 Task: In the  document benchmark.rtfSelect Headings and apply  'Italics' Select the text and align it to the  'Left'. Select the table and apply  All Borders
Action: Mouse moved to (365, 196)
Screenshot: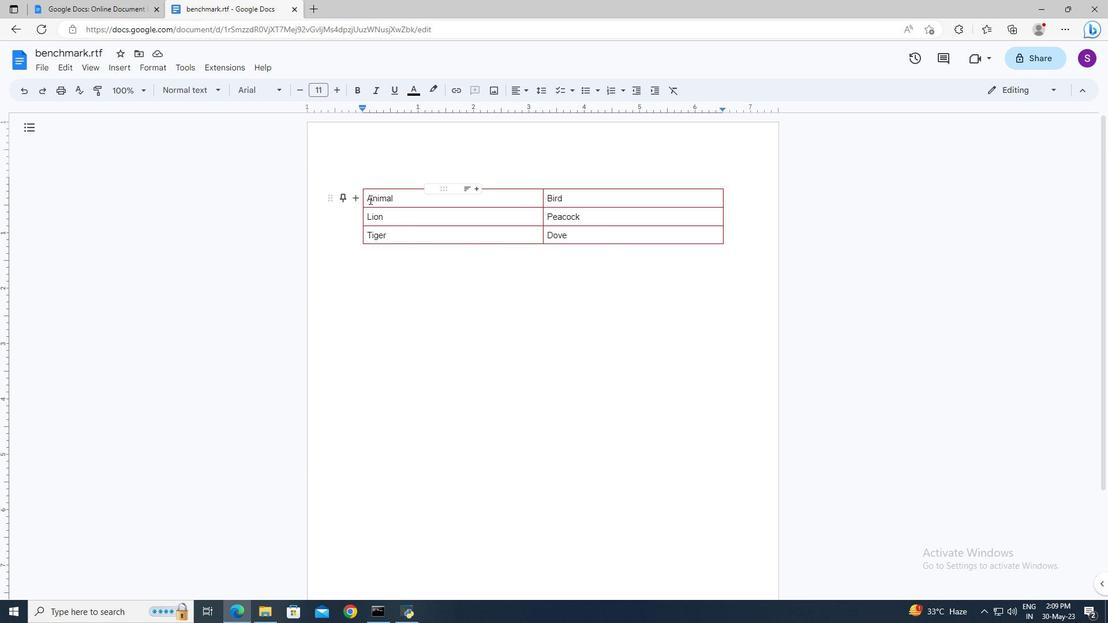 
Action: Mouse pressed left at (365, 196)
Screenshot: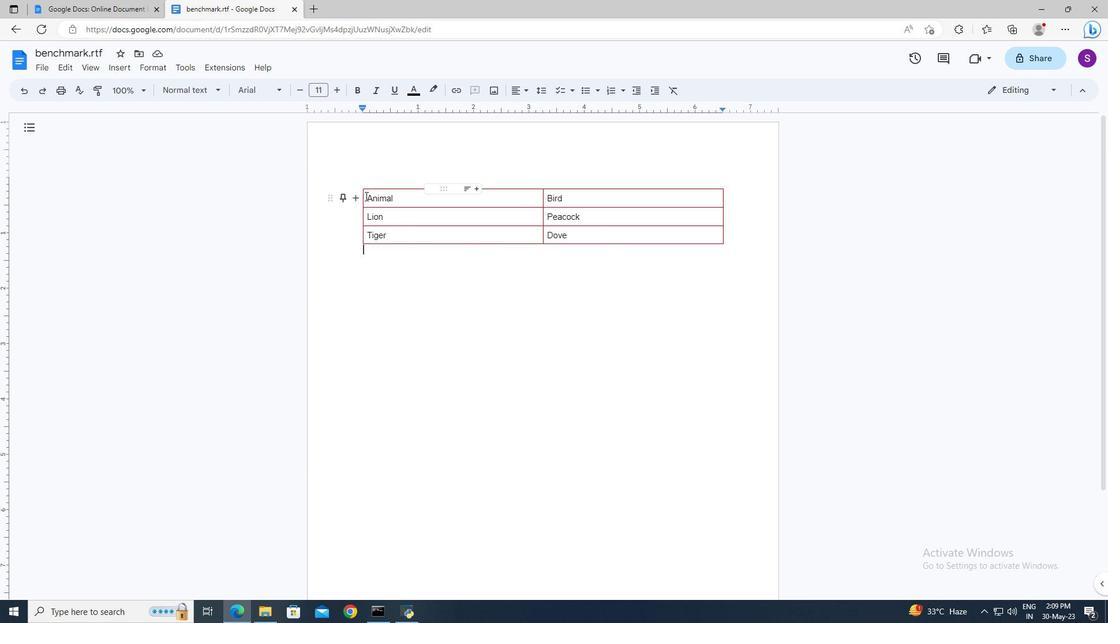 
Action: Mouse moved to (402, 240)
Screenshot: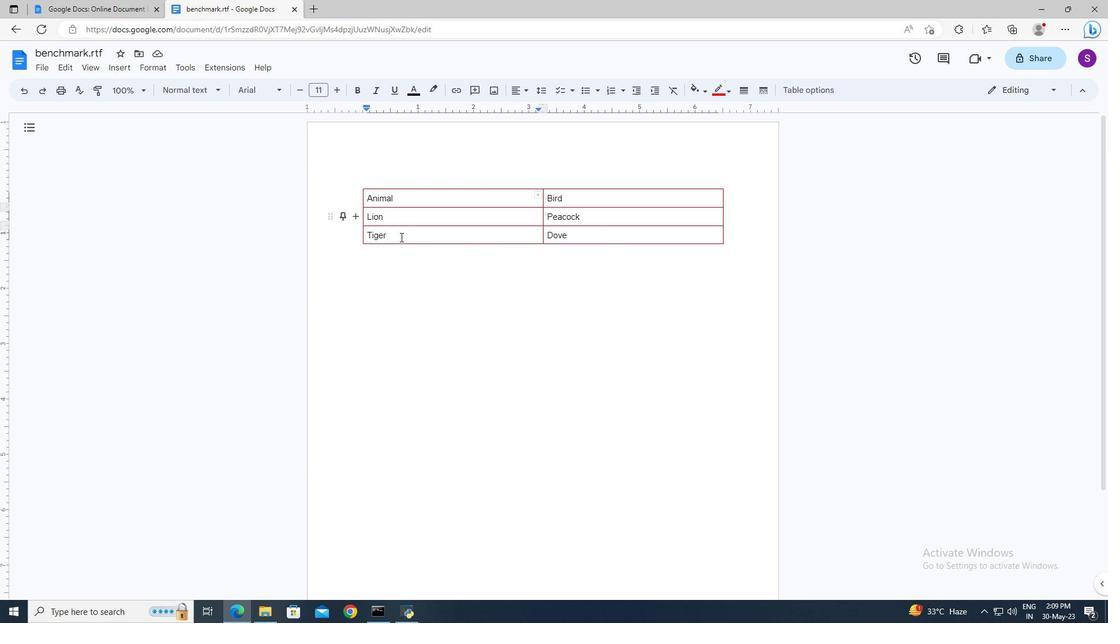 
Action: Key pressed <Key.shift><Key.right><Key.right><Key.right>
Screenshot: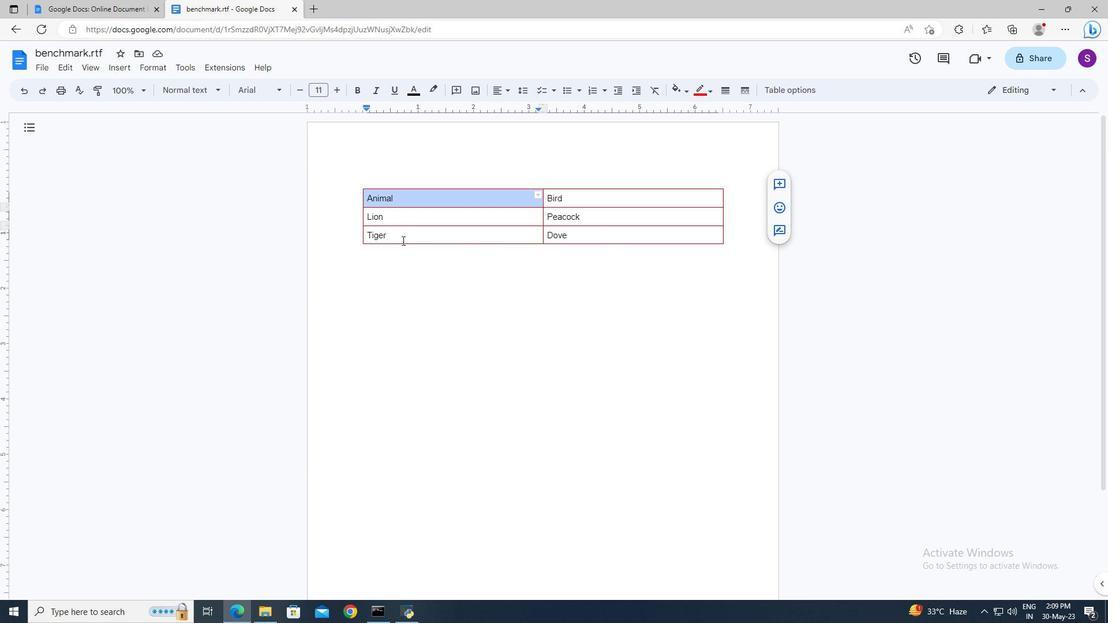 
Action: Mouse moved to (378, 88)
Screenshot: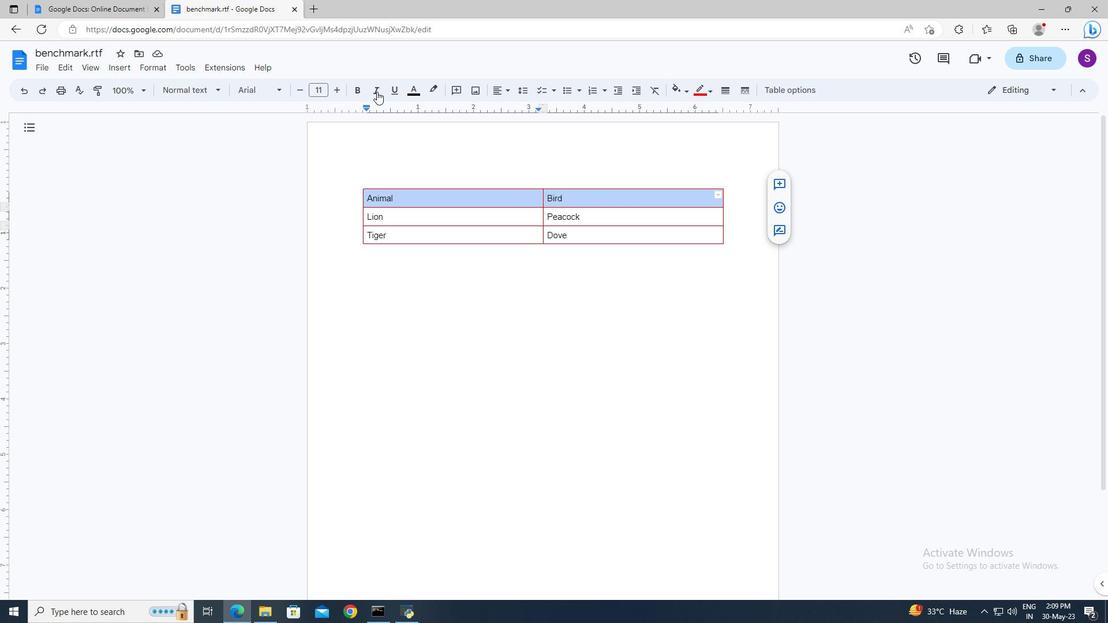 
Action: Mouse pressed left at (378, 88)
Screenshot: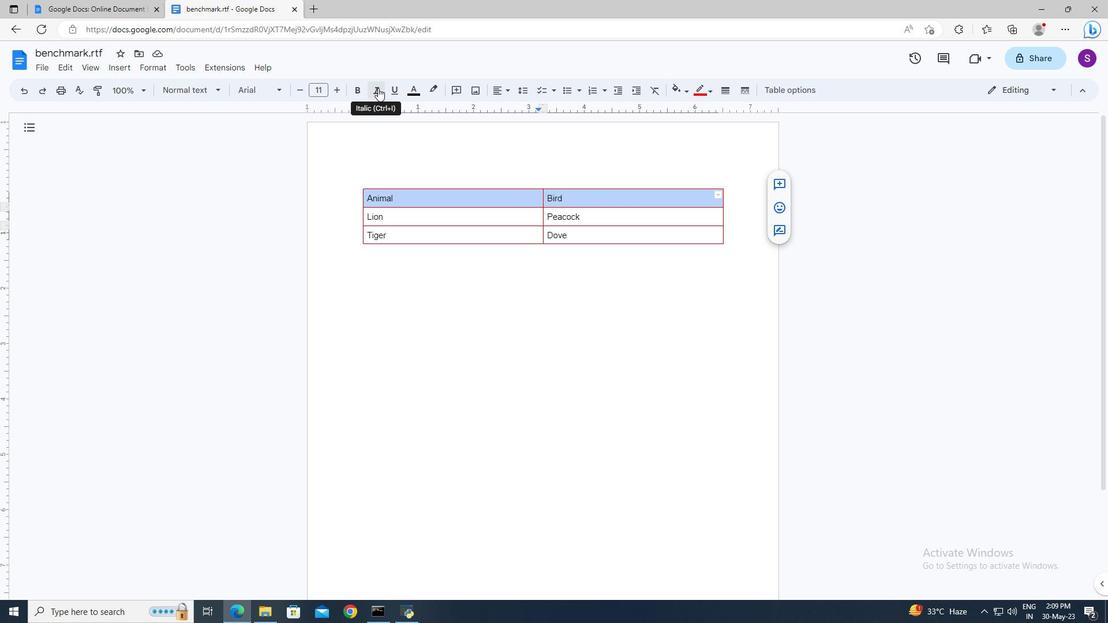 
Action: Mouse moved to (426, 169)
Screenshot: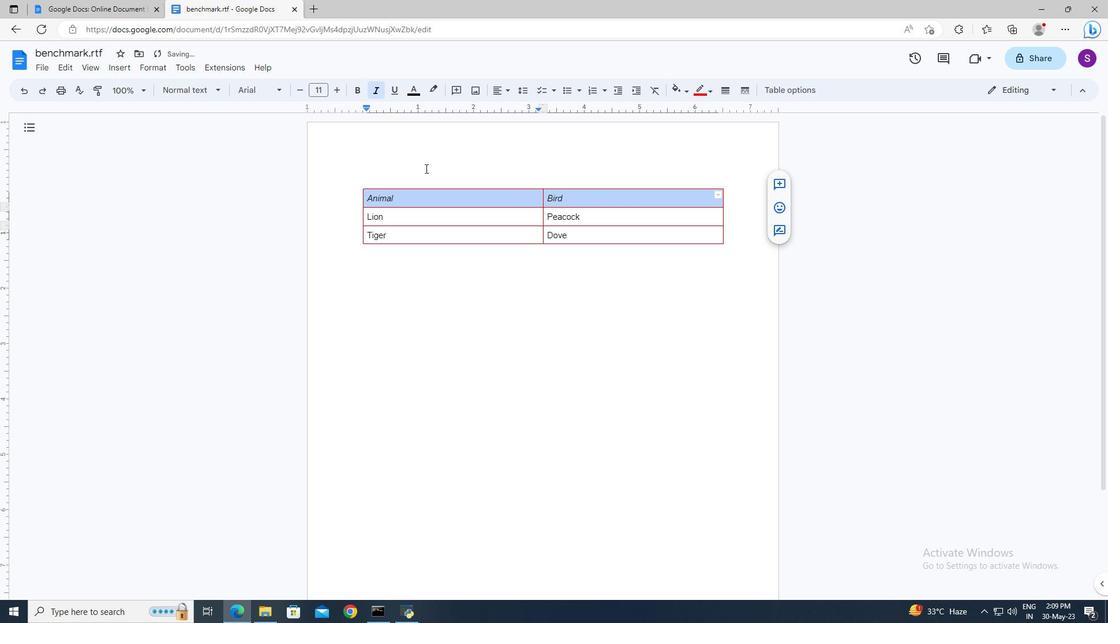 
Action: Key pressed ctrl+A
Screenshot: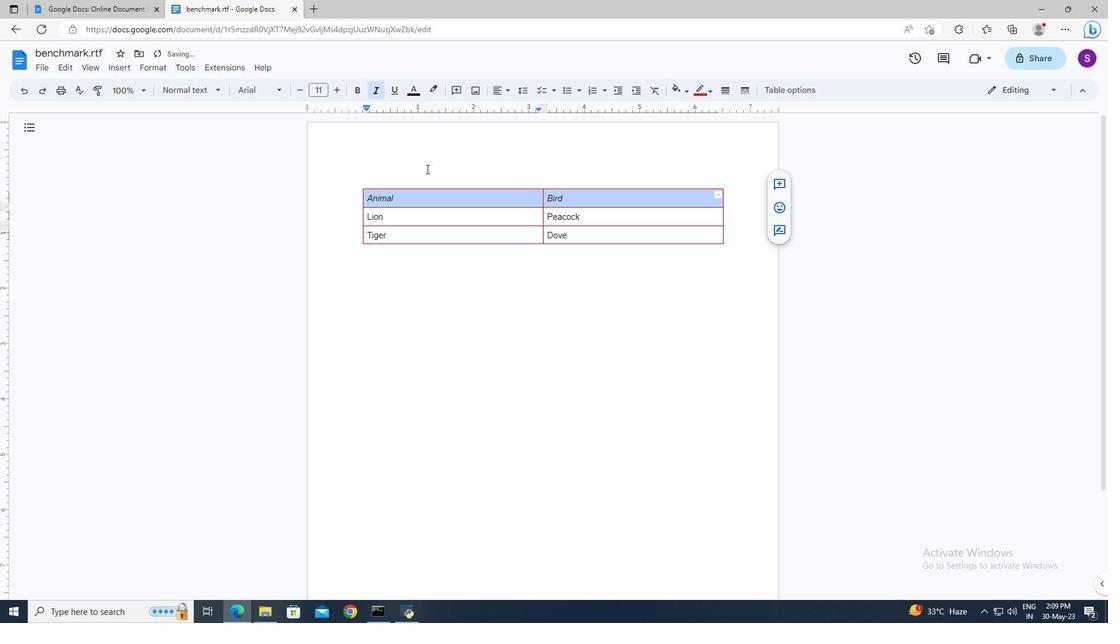 
Action: Mouse moved to (510, 89)
Screenshot: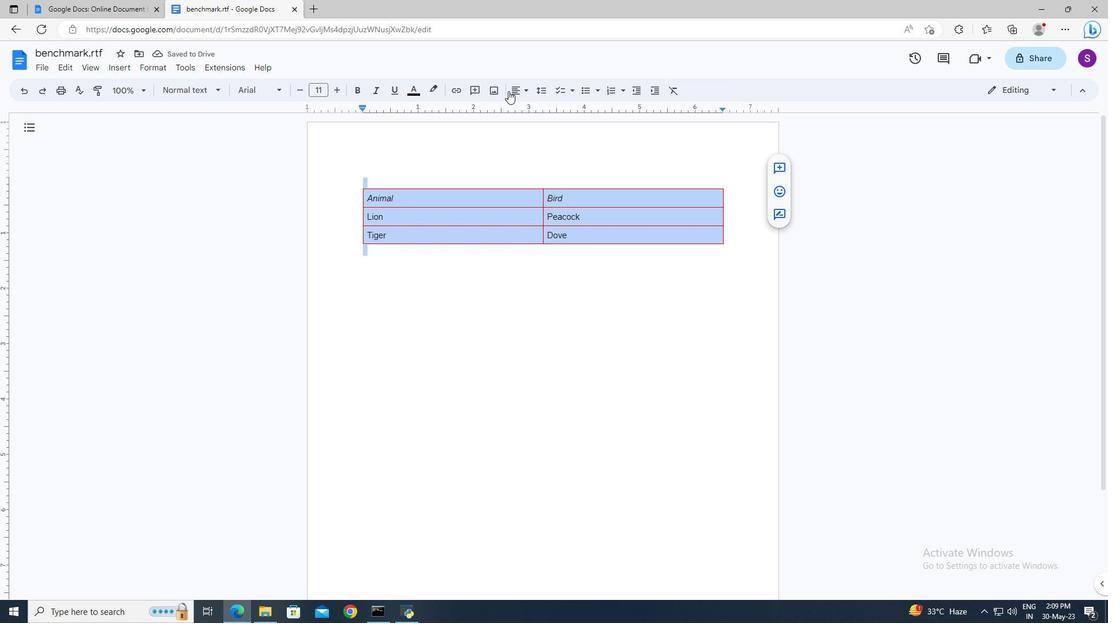 
Action: Mouse pressed left at (510, 89)
Screenshot: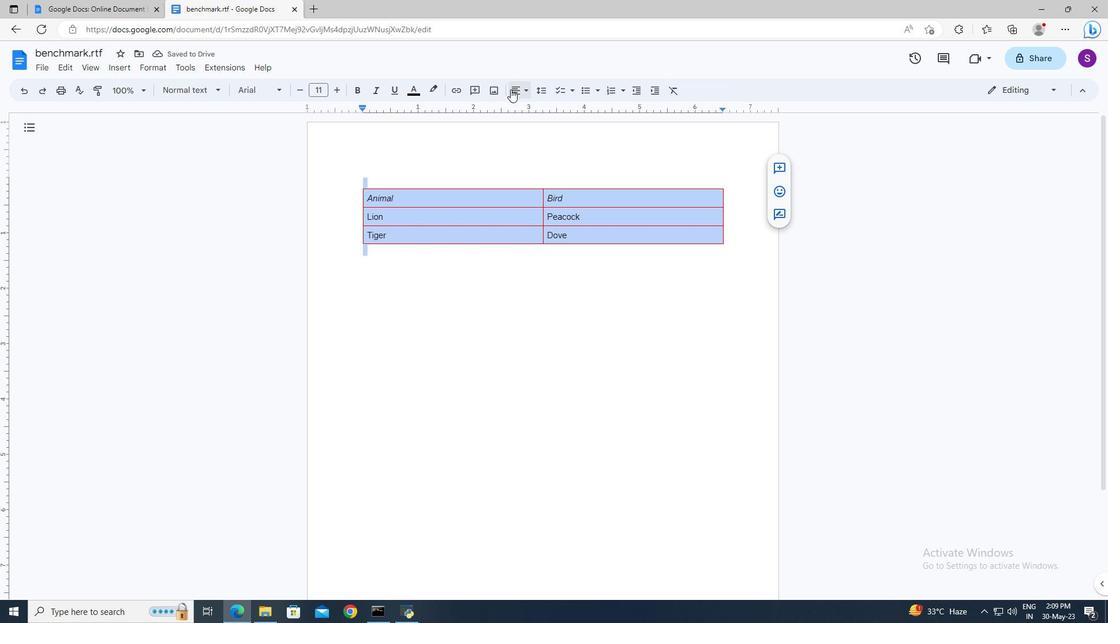 
Action: Mouse moved to (513, 110)
Screenshot: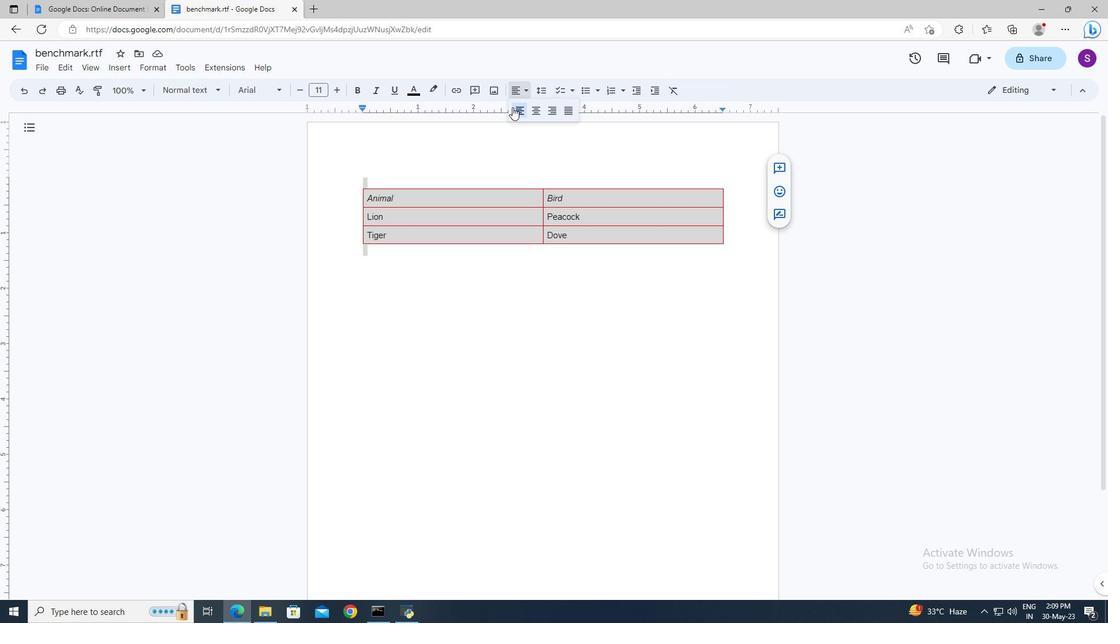 
Action: Mouse pressed left at (513, 110)
Screenshot: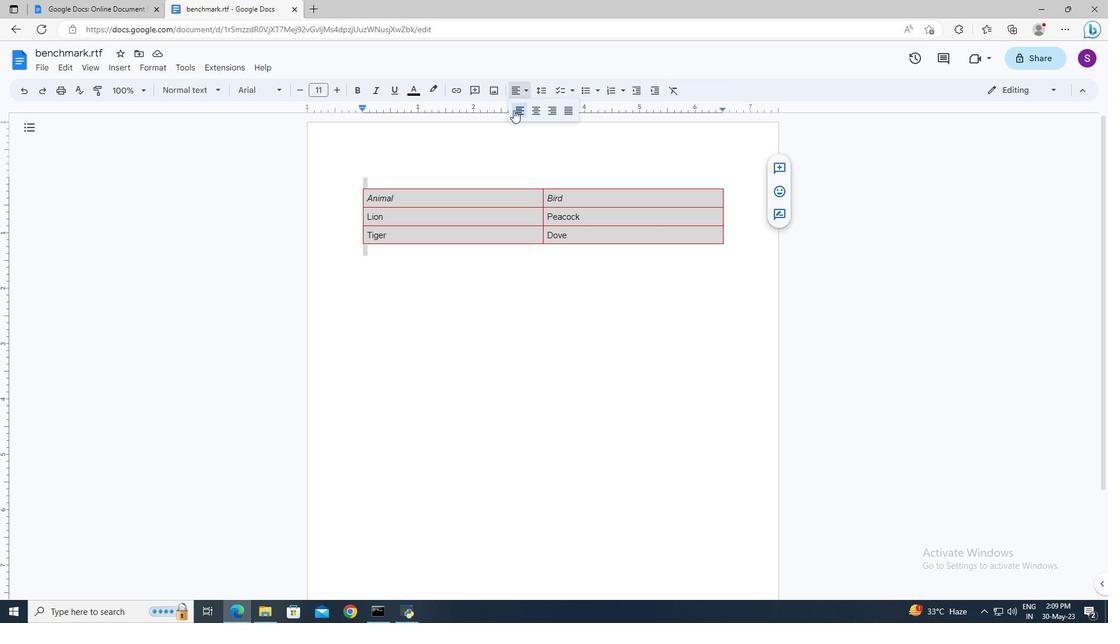 
Action: Mouse moved to (168, 66)
Screenshot: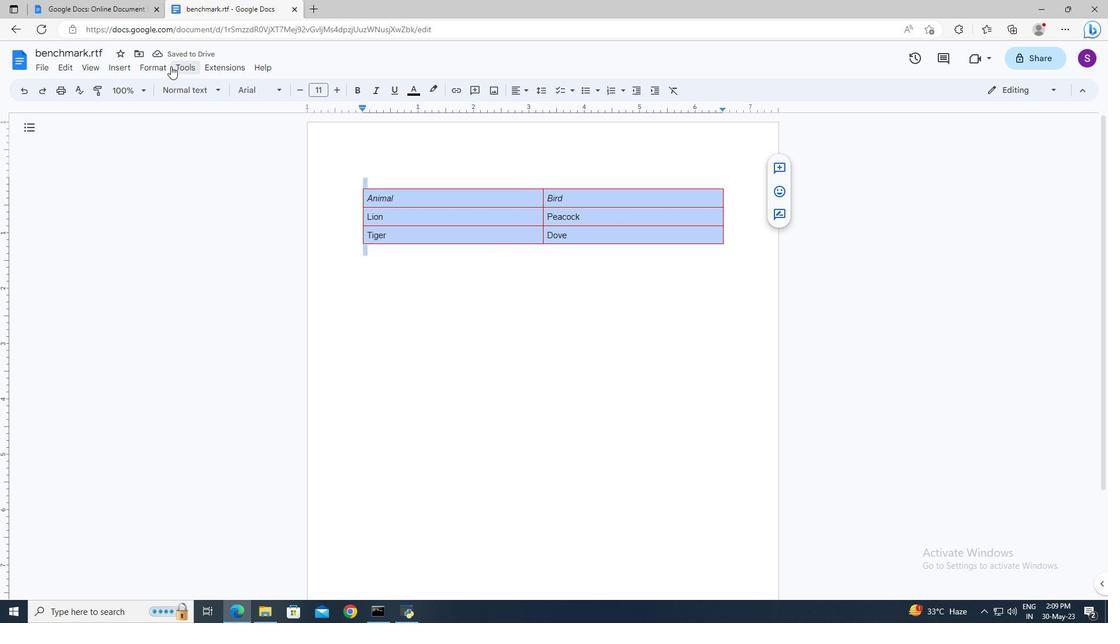 
Action: Mouse pressed left at (168, 66)
Screenshot: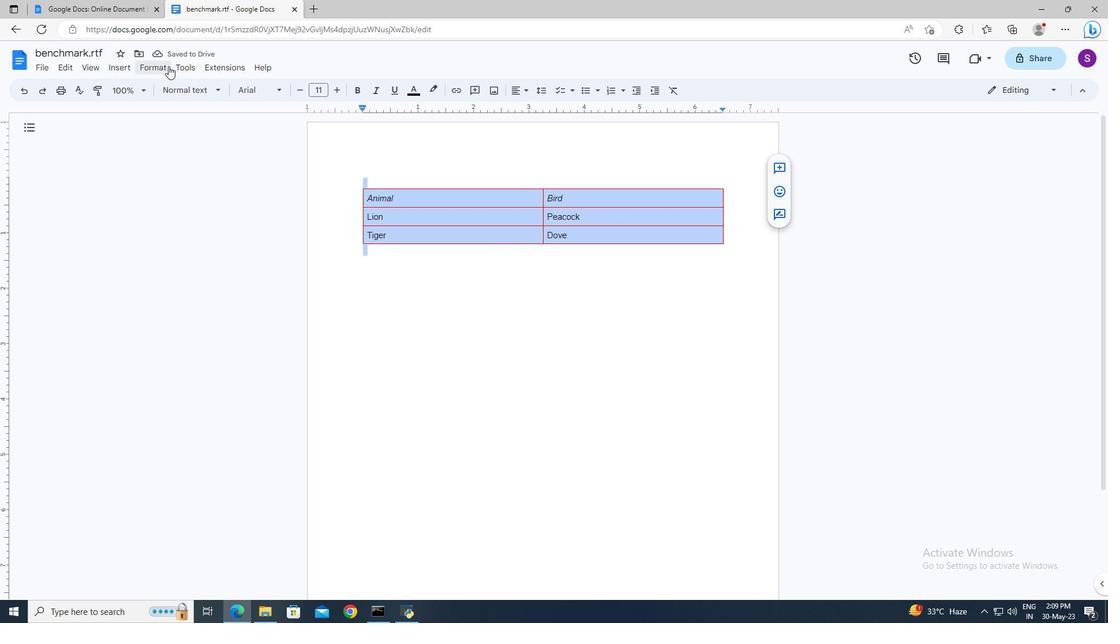 
Action: Mouse moved to (328, 110)
Screenshot: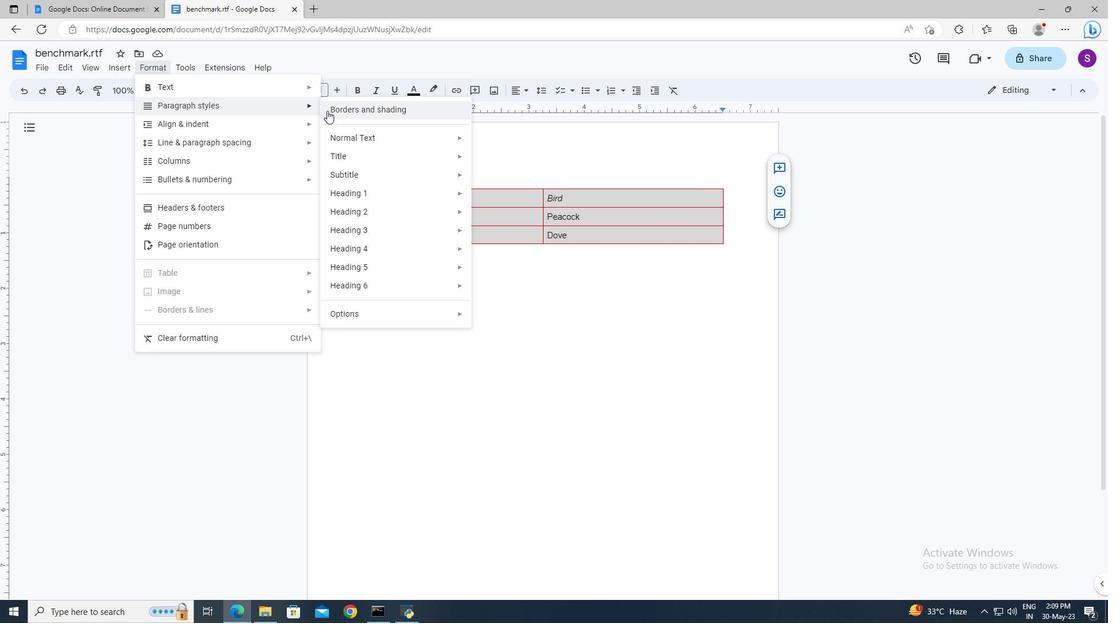 
Action: Mouse pressed left at (328, 110)
Screenshot: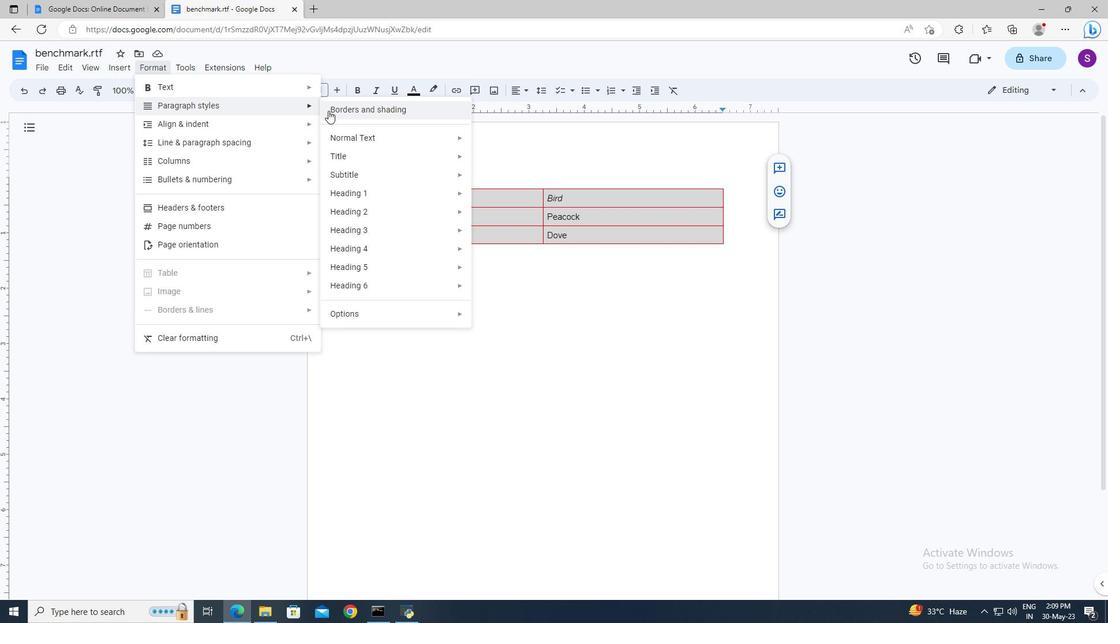 
Action: Mouse moved to (525, 243)
Screenshot: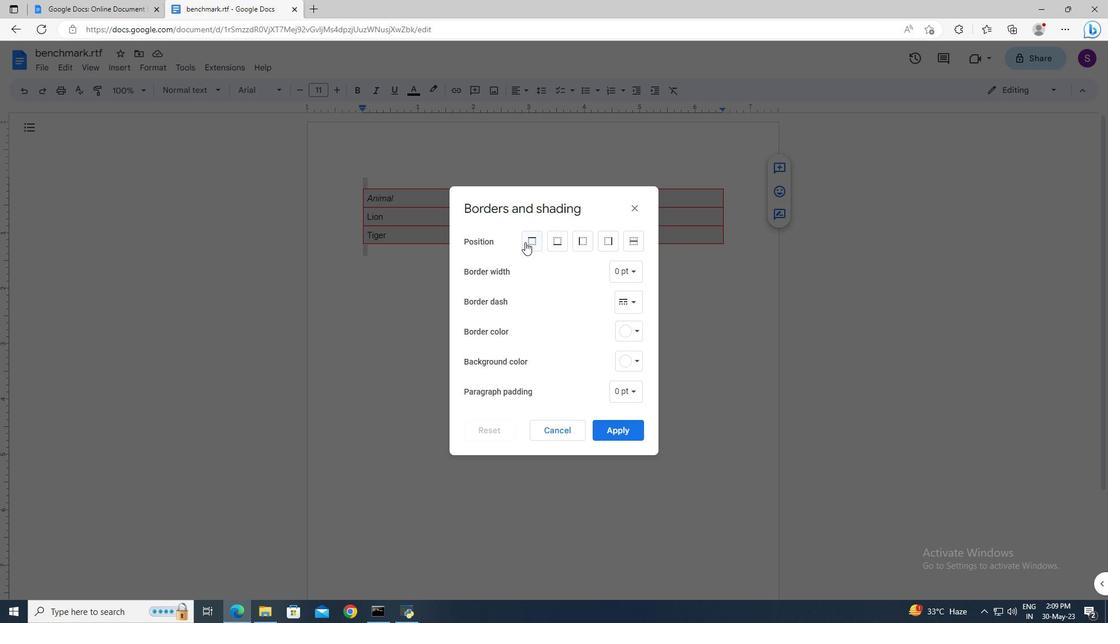 
Action: Mouse pressed left at (525, 243)
Screenshot: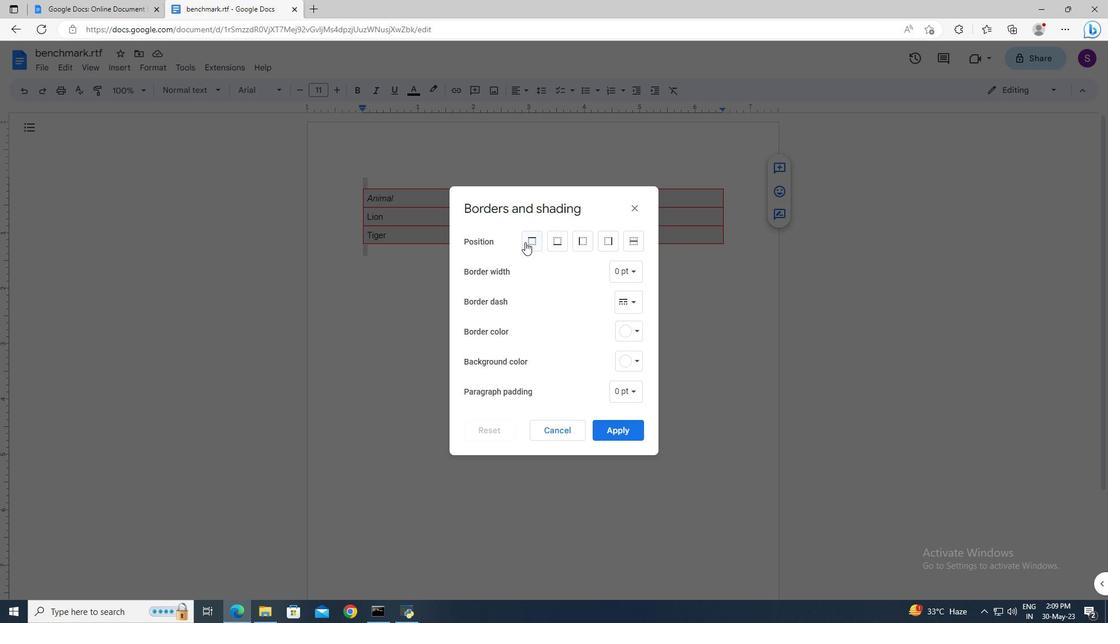 
Action: Mouse moved to (550, 245)
Screenshot: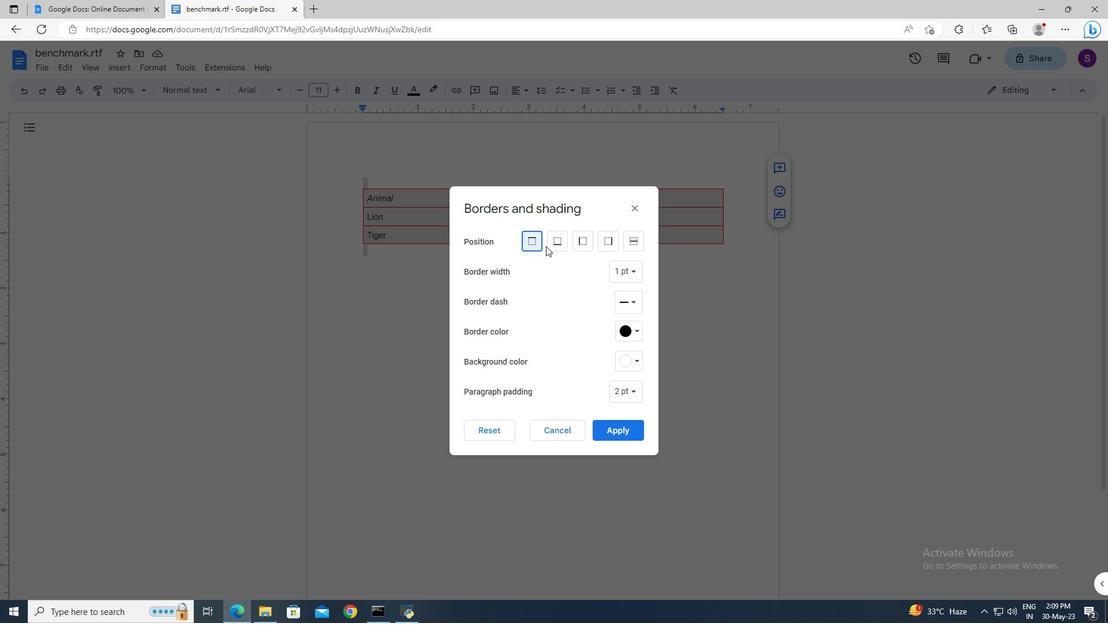 
Action: Mouse pressed left at (550, 245)
Screenshot: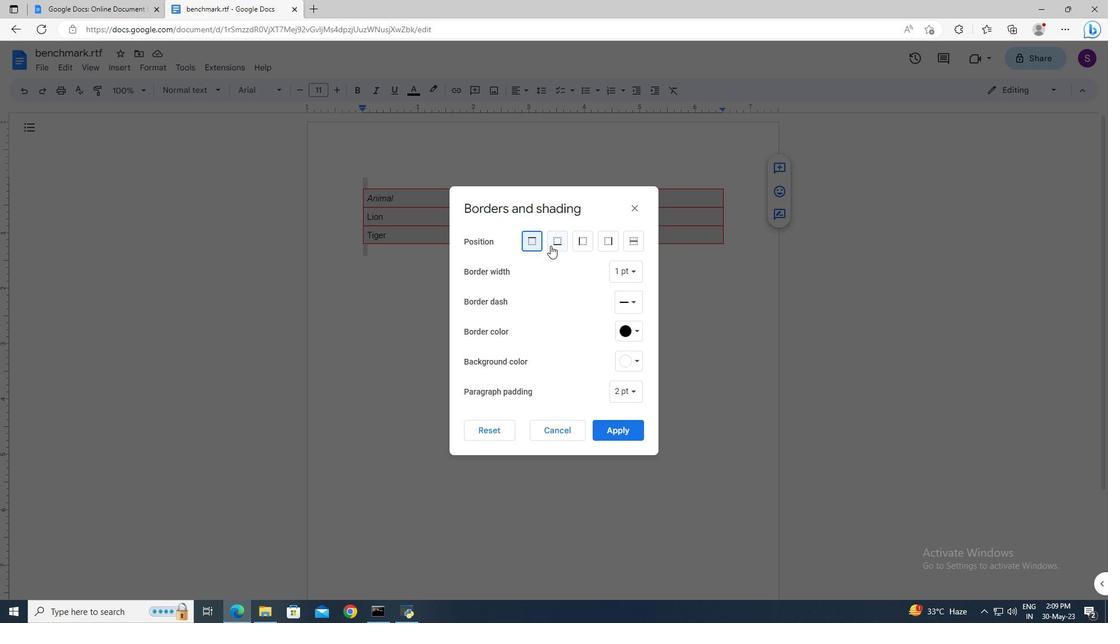 
Action: Mouse moved to (576, 239)
Screenshot: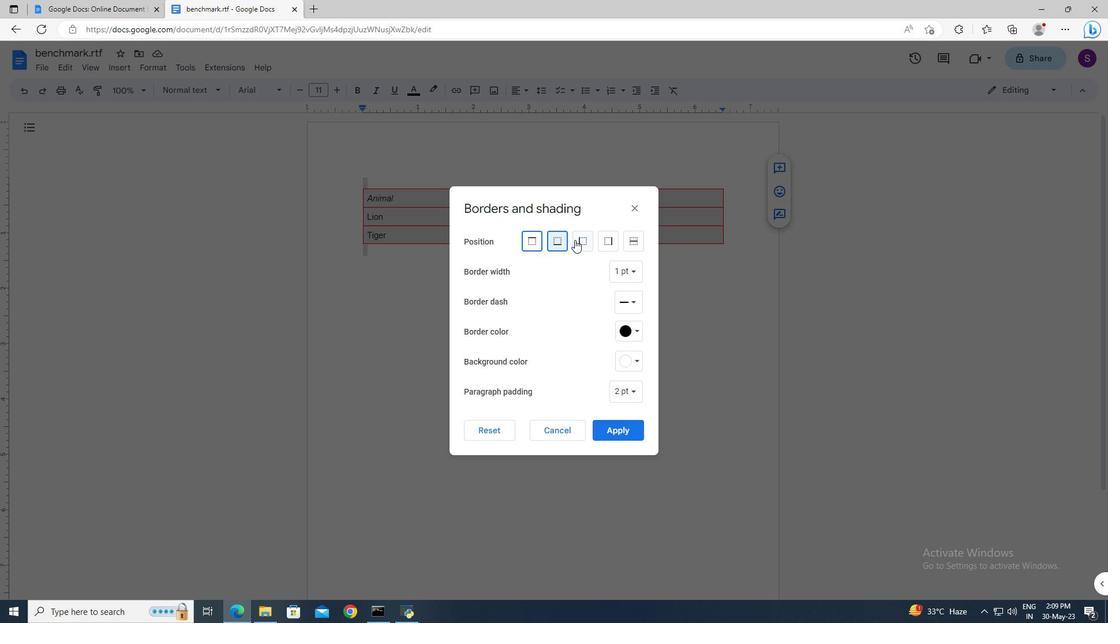 
Action: Mouse pressed left at (576, 239)
Screenshot: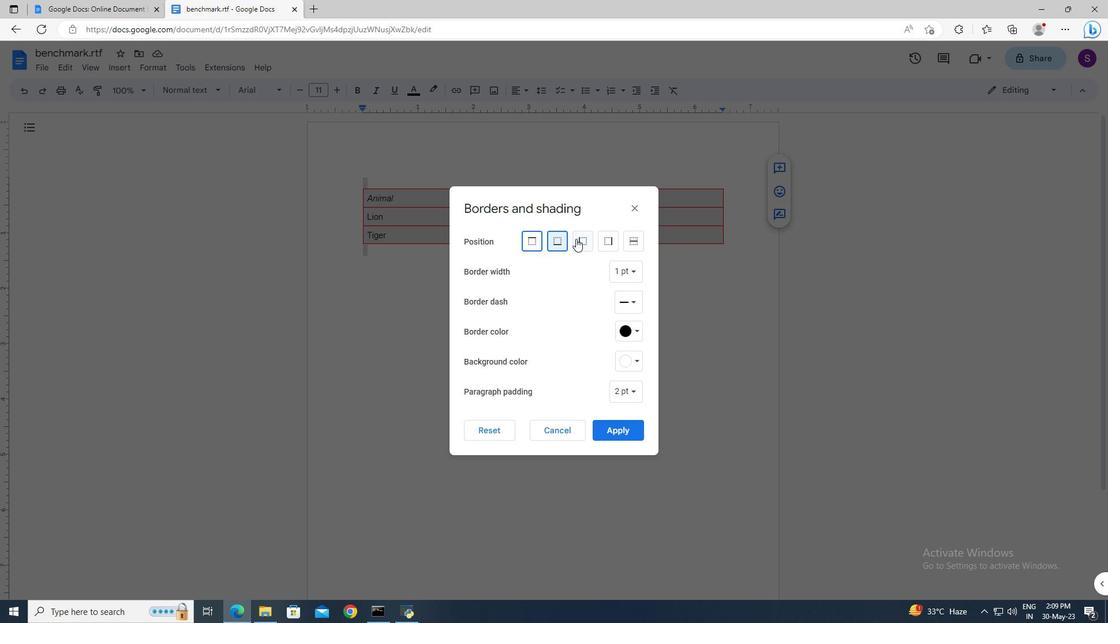 
Action: Mouse moved to (608, 236)
Screenshot: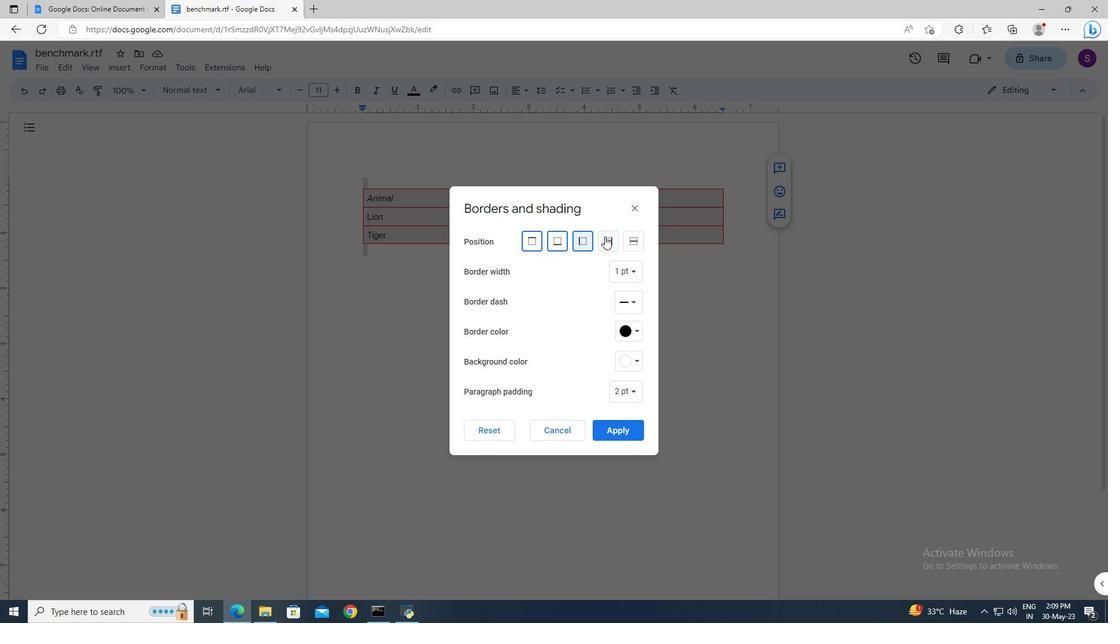
Action: Mouse pressed left at (608, 236)
Screenshot: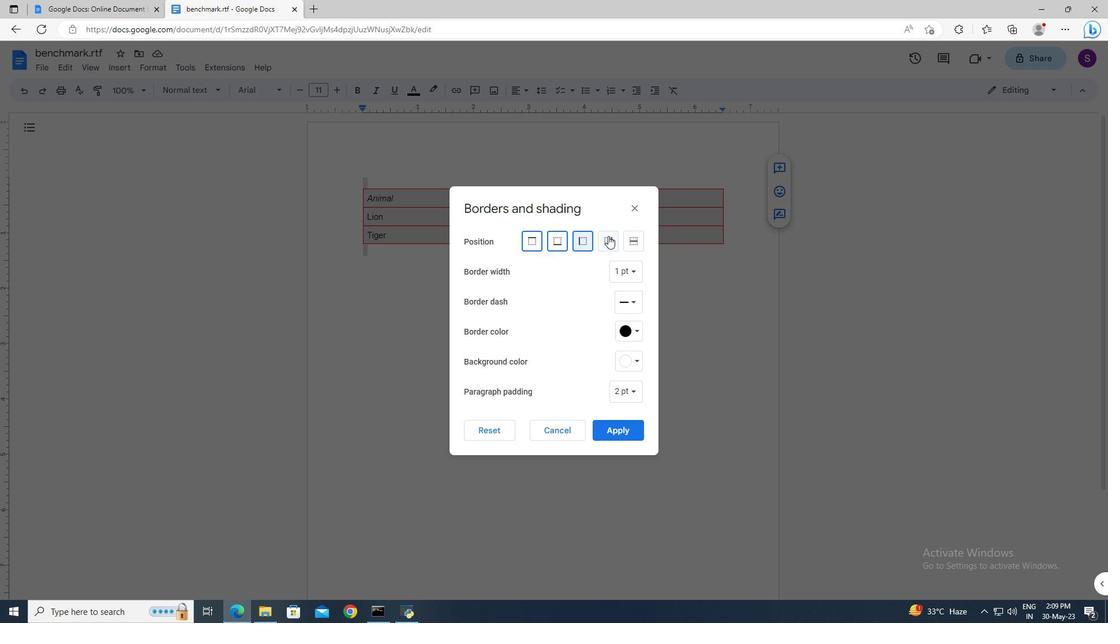 
Action: Mouse moved to (619, 431)
Screenshot: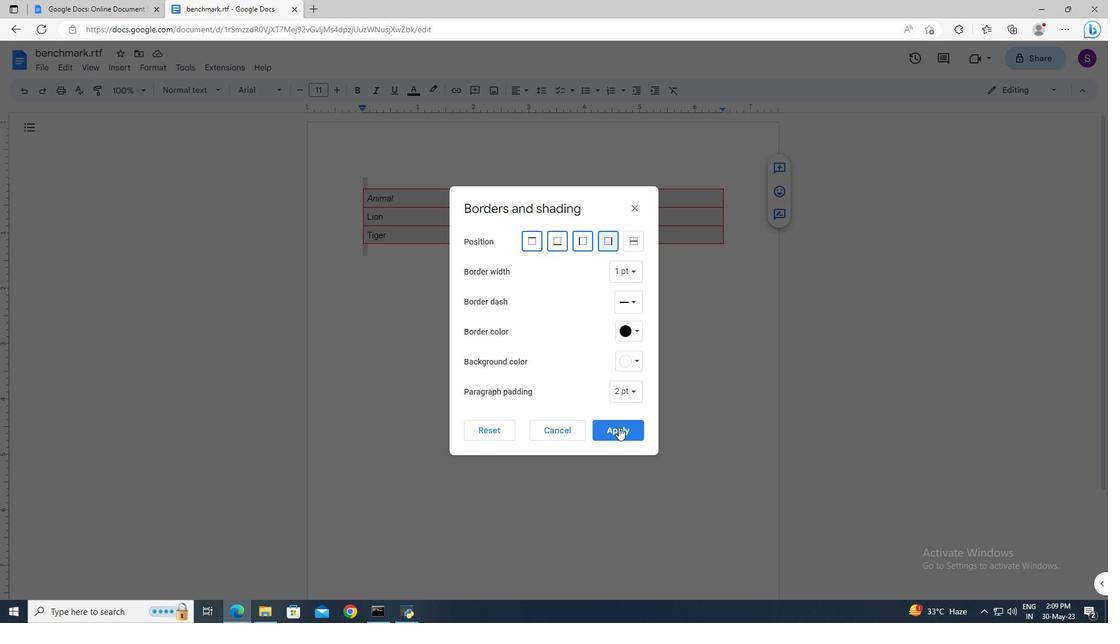 
Action: Mouse pressed left at (619, 431)
Screenshot: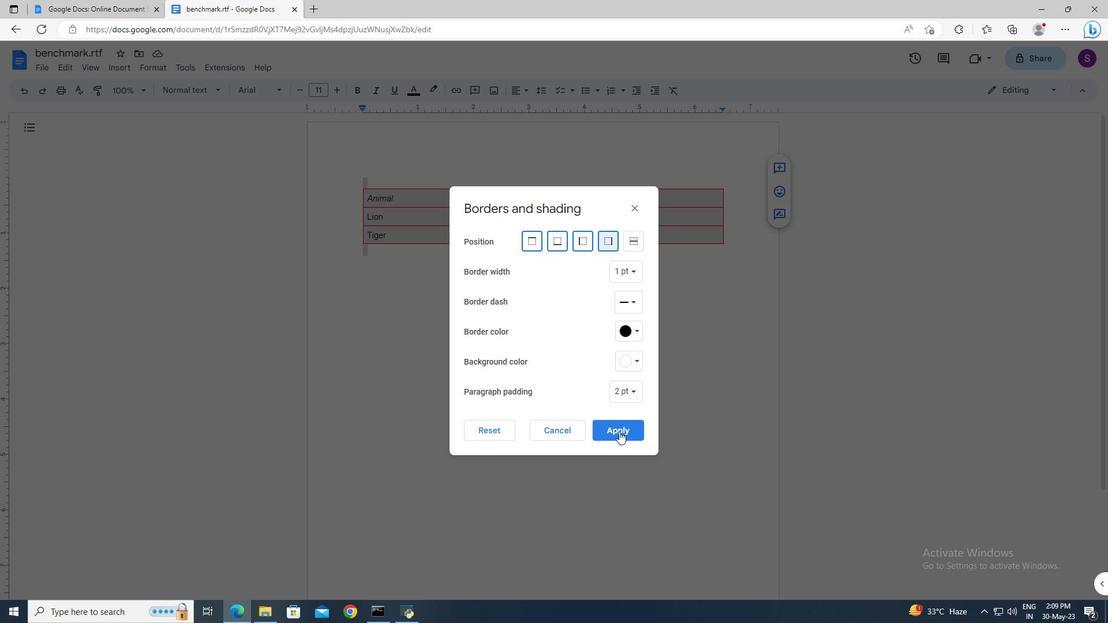 
Action: Mouse moved to (612, 348)
Screenshot: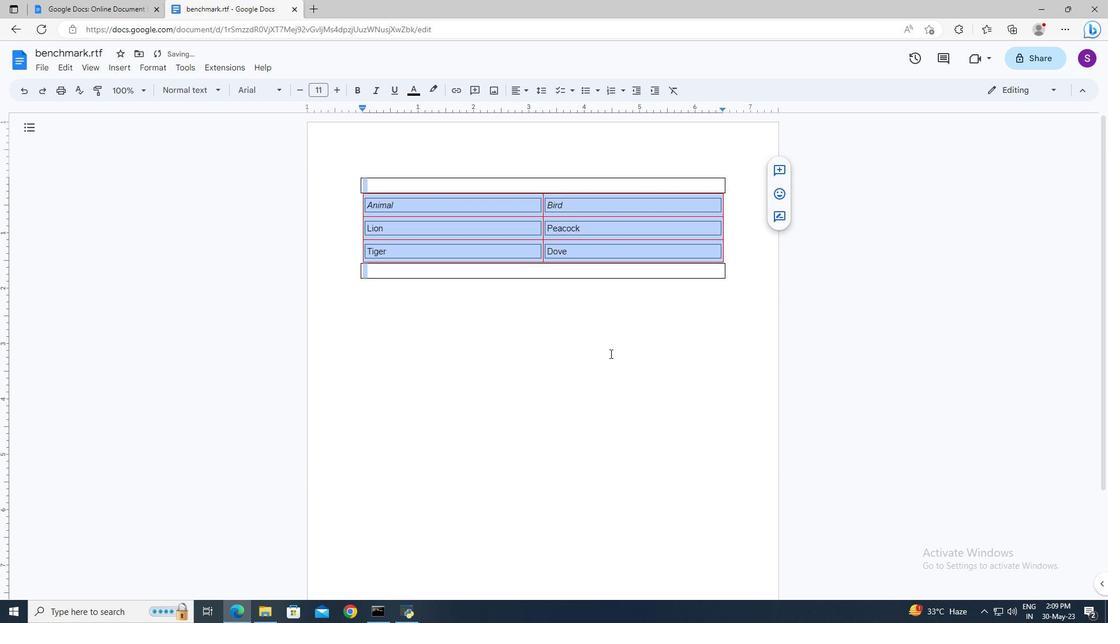 
Action: Mouse pressed left at (612, 348)
Screenshot: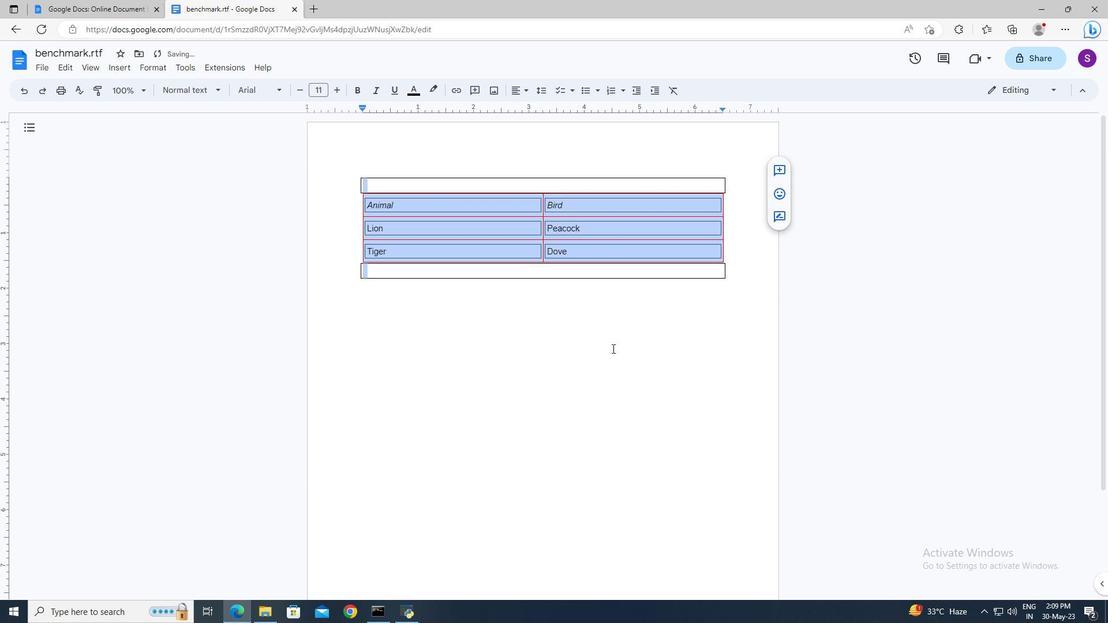 
Action: Mouse moved to (612, 348)
Screenshot: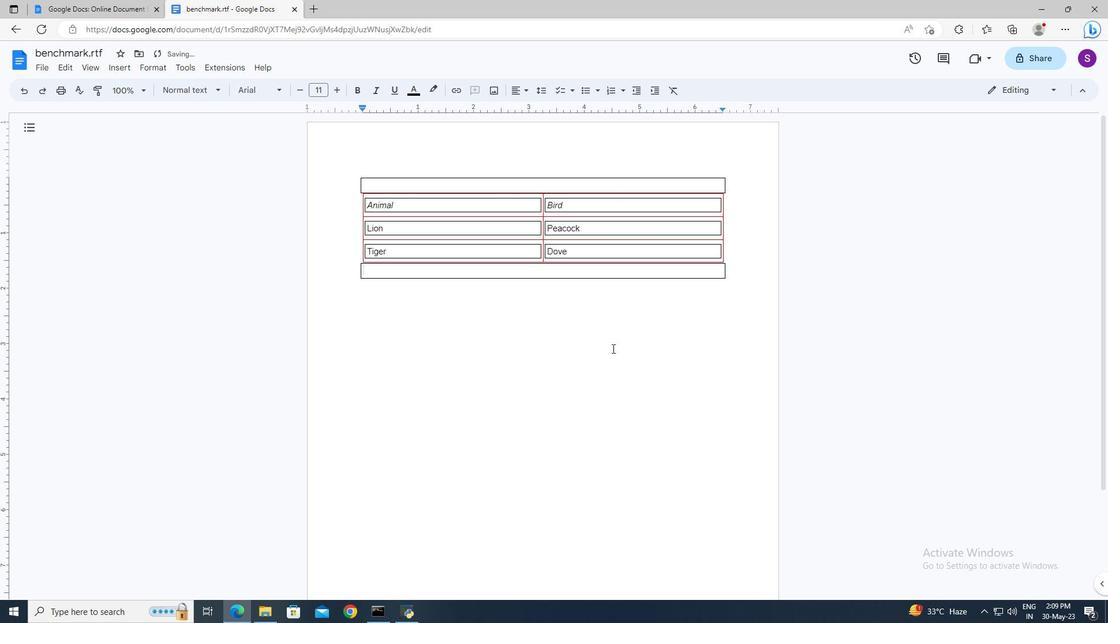 
